Task: Measure the distance between Atlanta and Great Smoky Mountains National Park.
Action: Mouse moved to (172, 81)
Screenshot: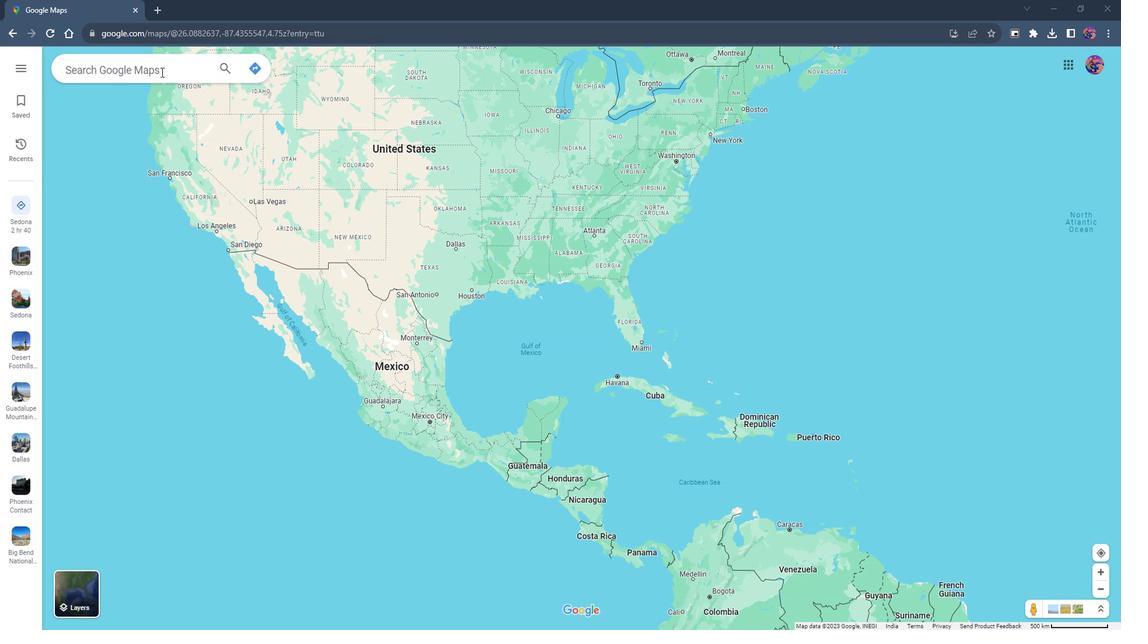 
Action: Mouse pressed left at (172, 81)
Screenshot: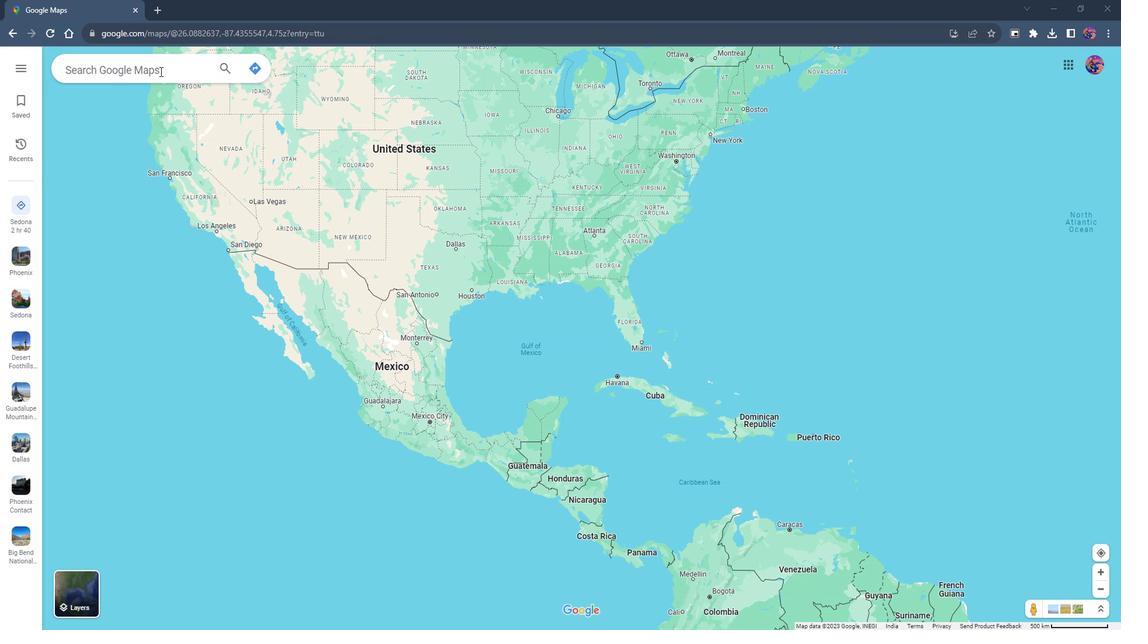 
Action: Mouse moved to (262, 77)
Screenshot: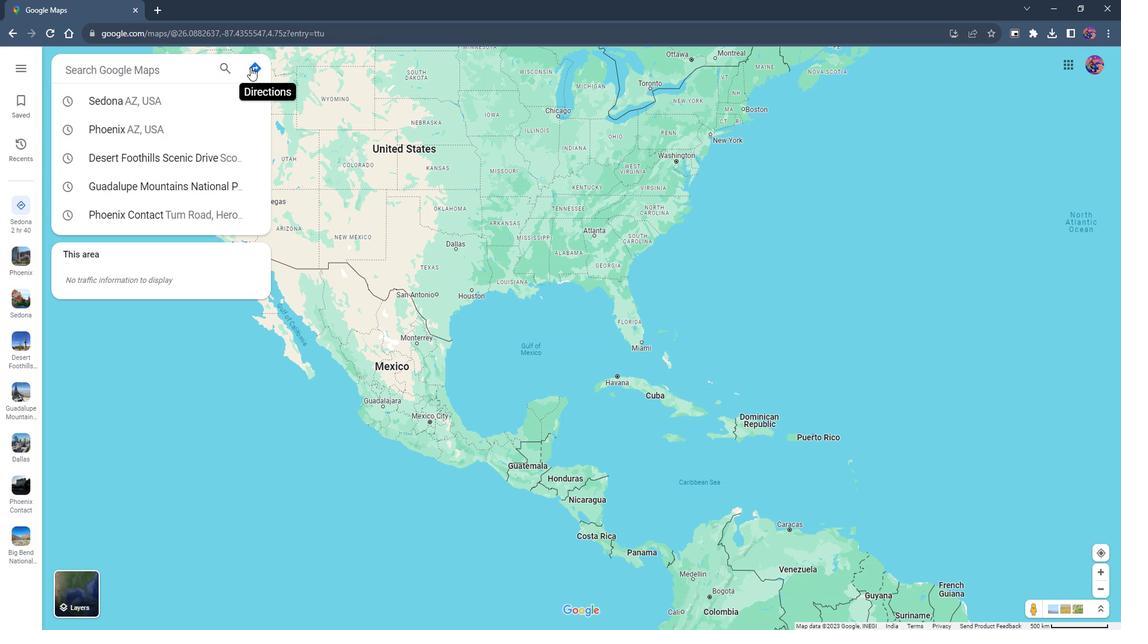 
Action: Mouse pressed left at (262, 77)
Screenshot: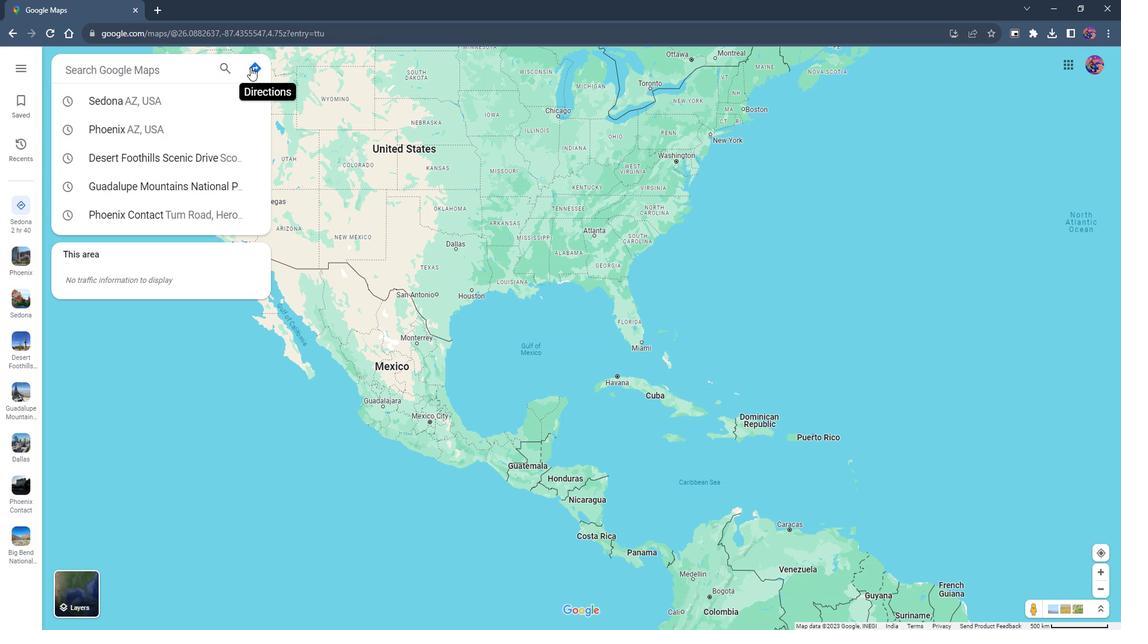 
Action: Mouse moved to (160, 110)
Screenshot: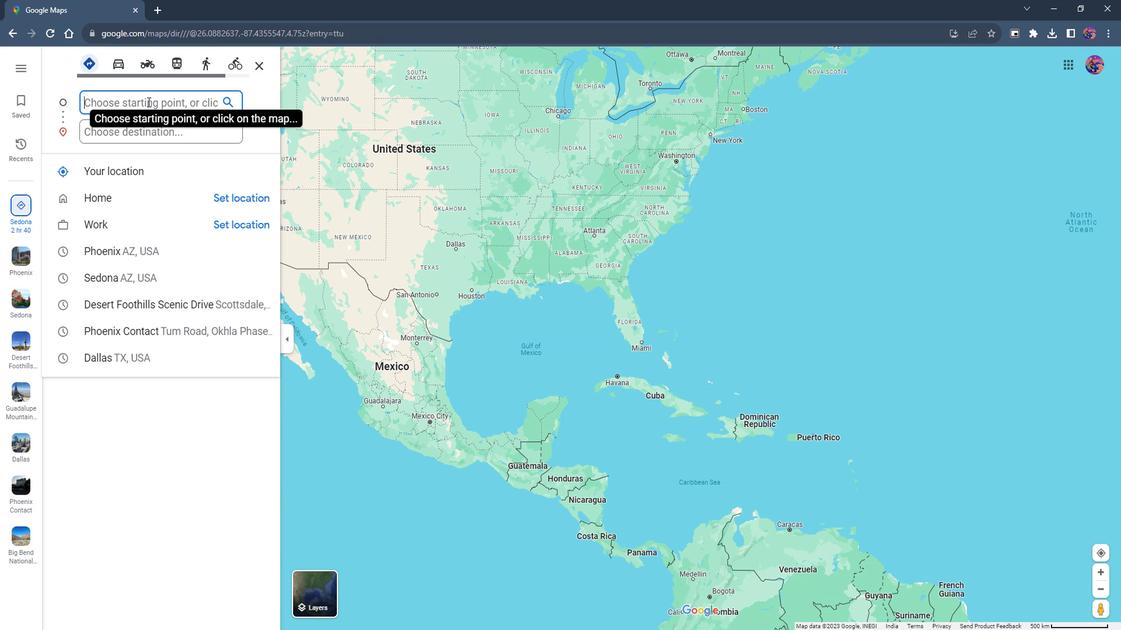 
Action: Mouse pressed left at (160, 110)
Screenshot: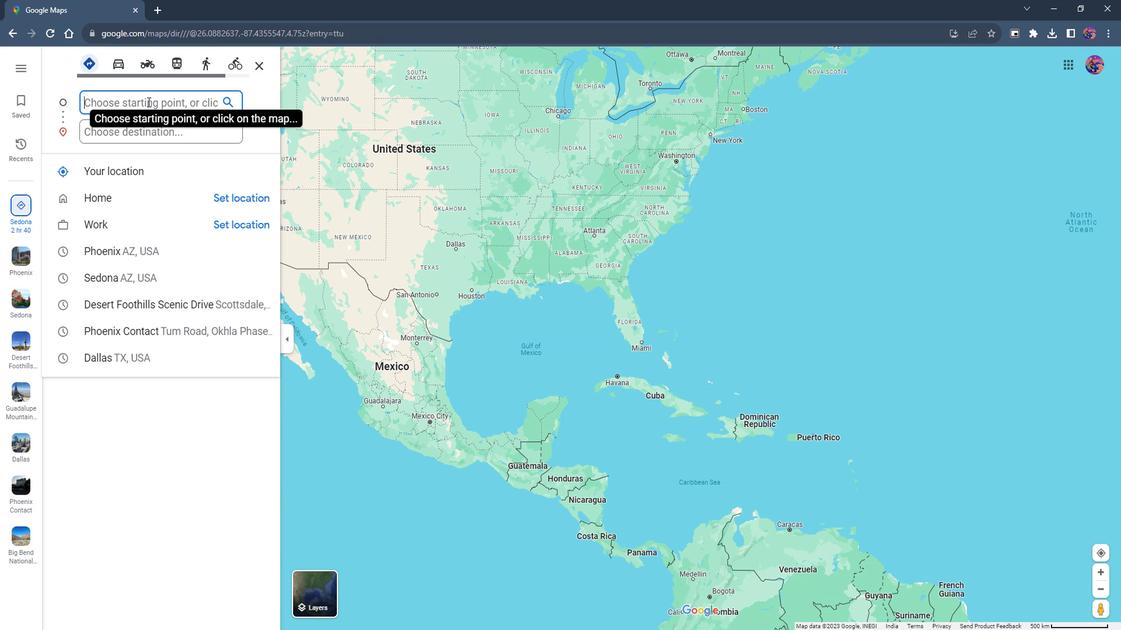 
Action: Key pressed <Key.shift><Key.shift>Atlanta
Screenshot: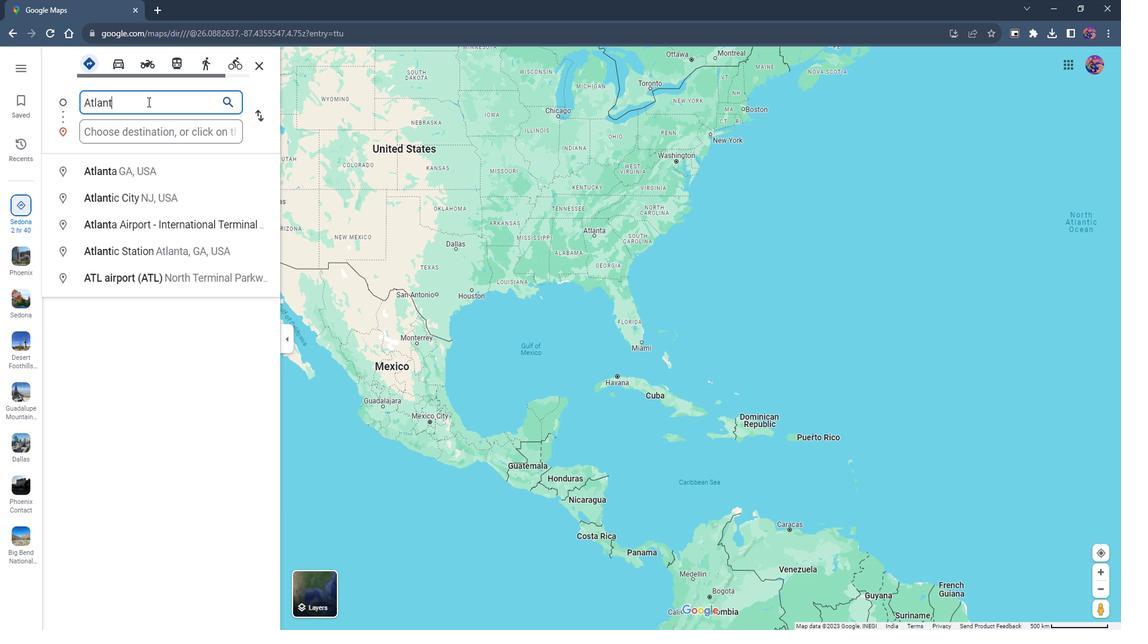 
Action: Mouse moved to (153, 172)
Screenshot: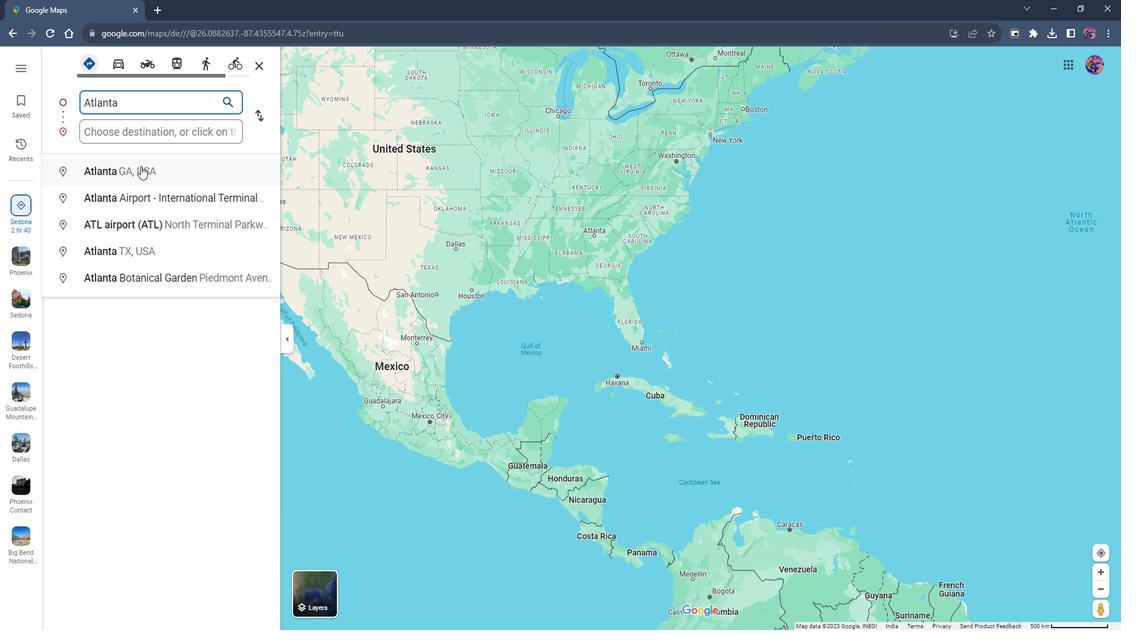 
Action: Mouse pressed left at (153, 172)
Screenshot: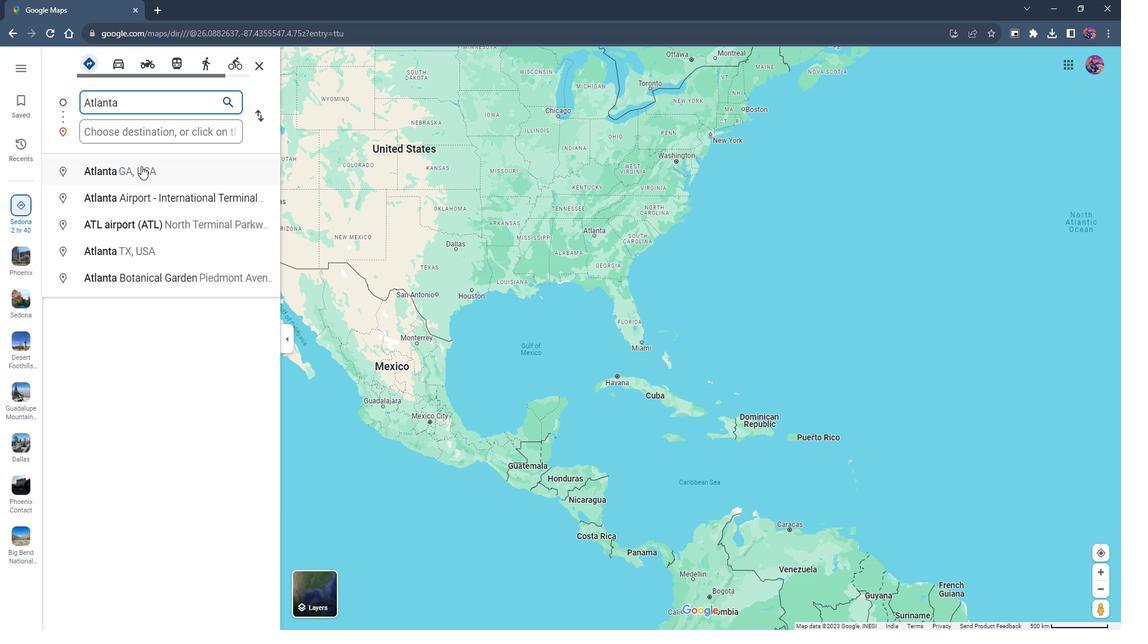 
Action: Mouse moved to (132, 141)
Screenshot: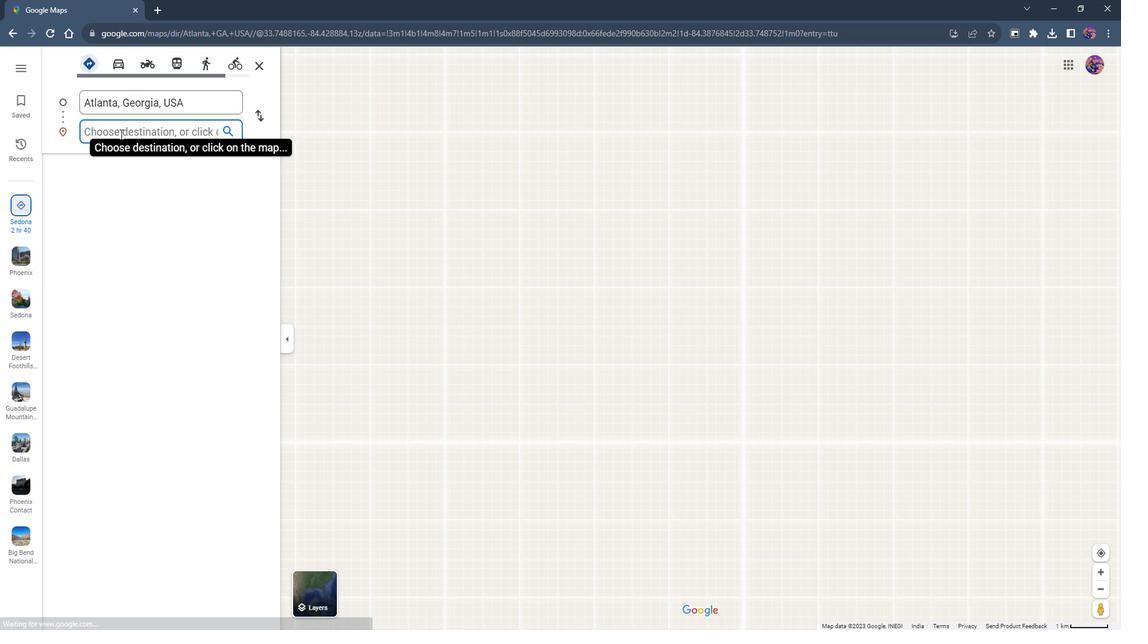 
Action: Mouse pressed left at (132, 141)
Screenshot: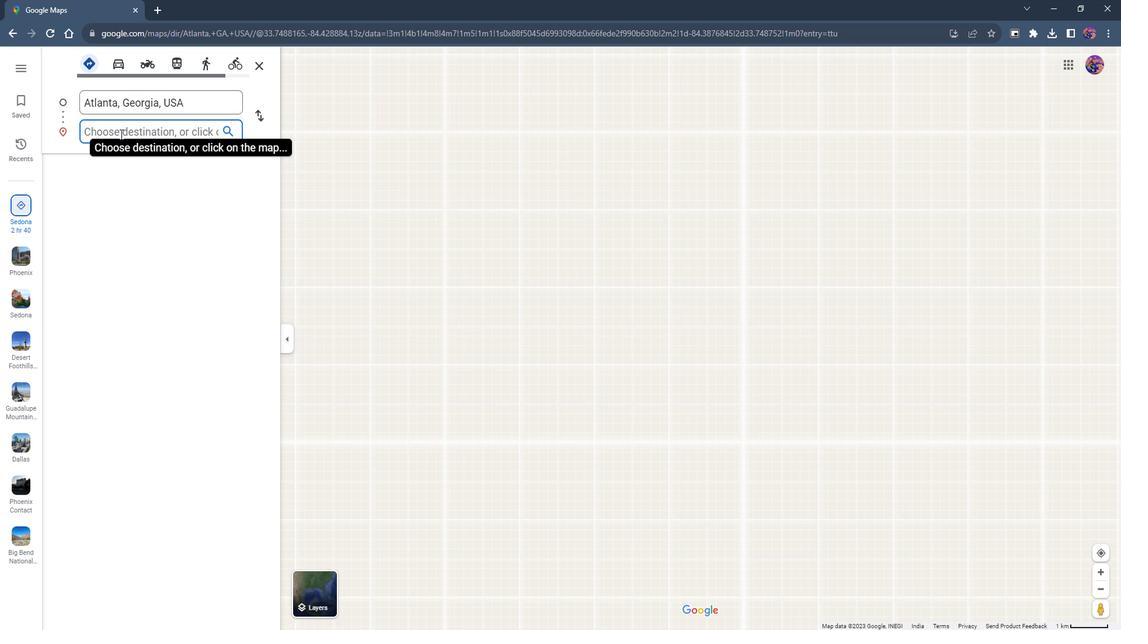 
Action: Key pressed <Key.shift>Gra<Key.backspace>eat<Key.space><Key.shift>Smoky<Key.space><Key.shift>Mountains<Key.space><Key.shift>National<Key.space><Key.shift>Park<Key.enter>
Screenshot: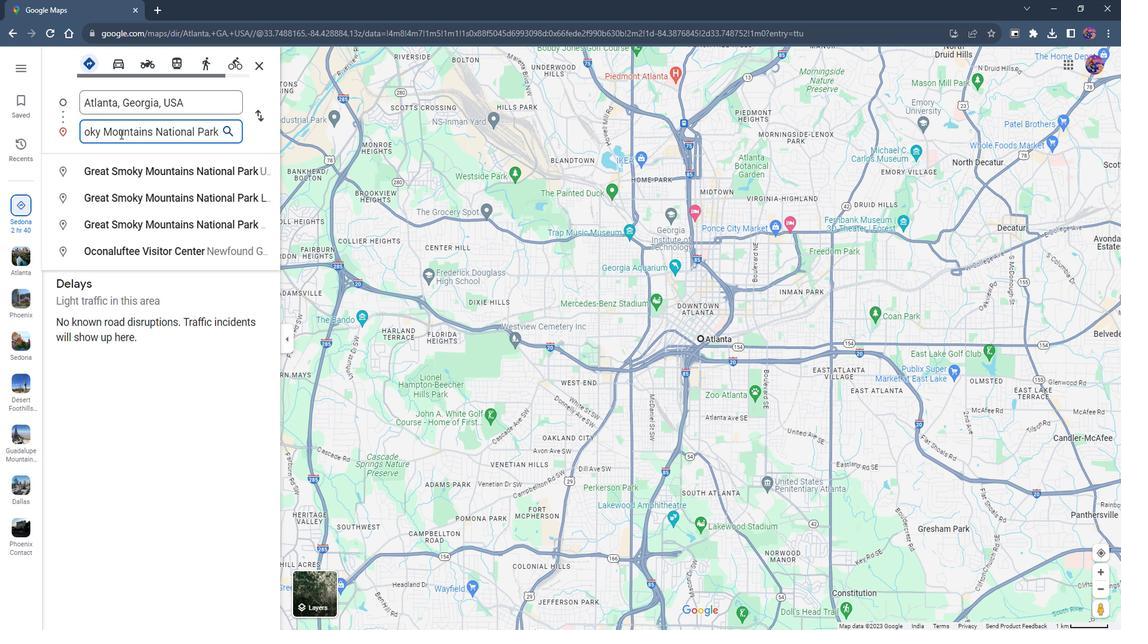 
Action: Mouse moved to (123, 276)
Screenshot: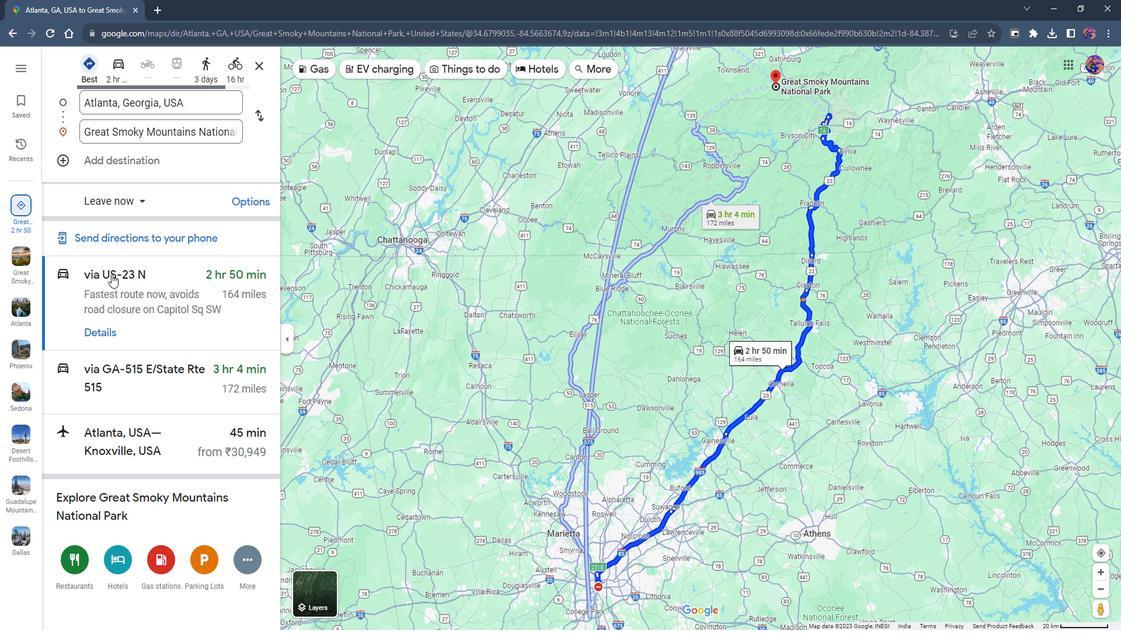 
Action: Mouse pressed left at (123, 276)
Screenshot: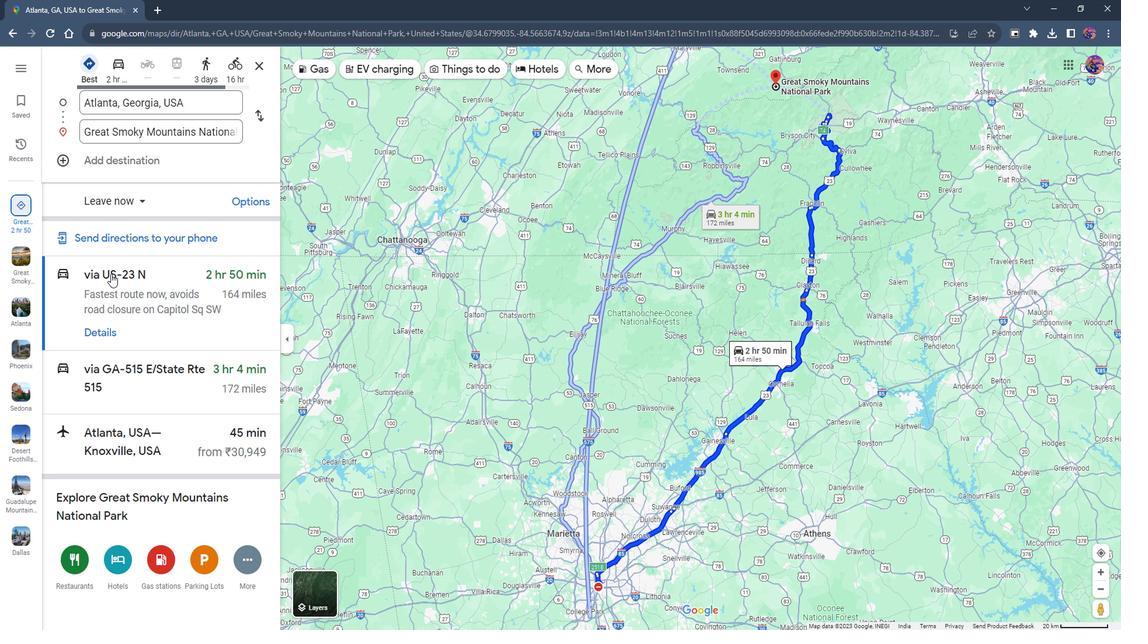 
Action: Mouse moved to (69, 72)
Screenshot: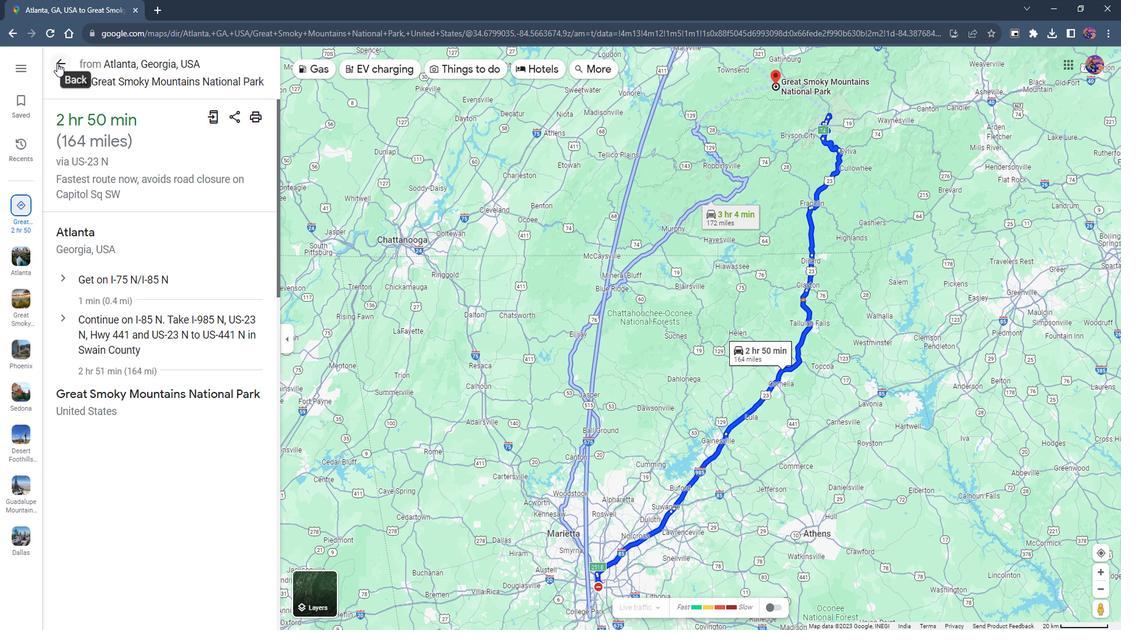 
Action: Mouse pressed left at (69, 72)
Screenshot: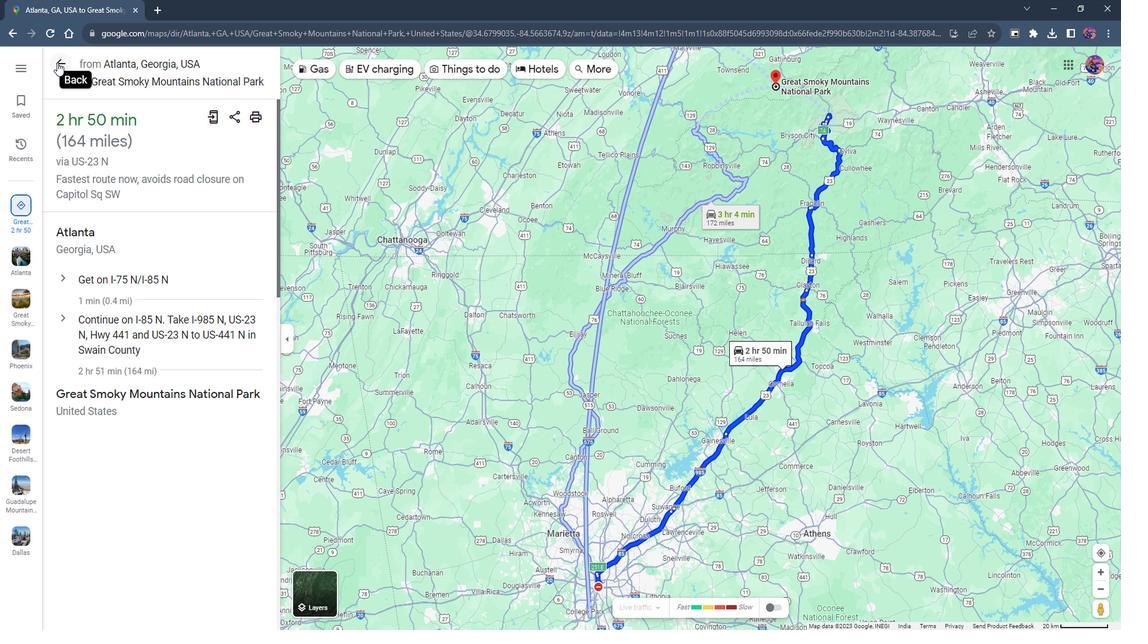 
Action: Mouse moved to (123, 371)
Screenshot: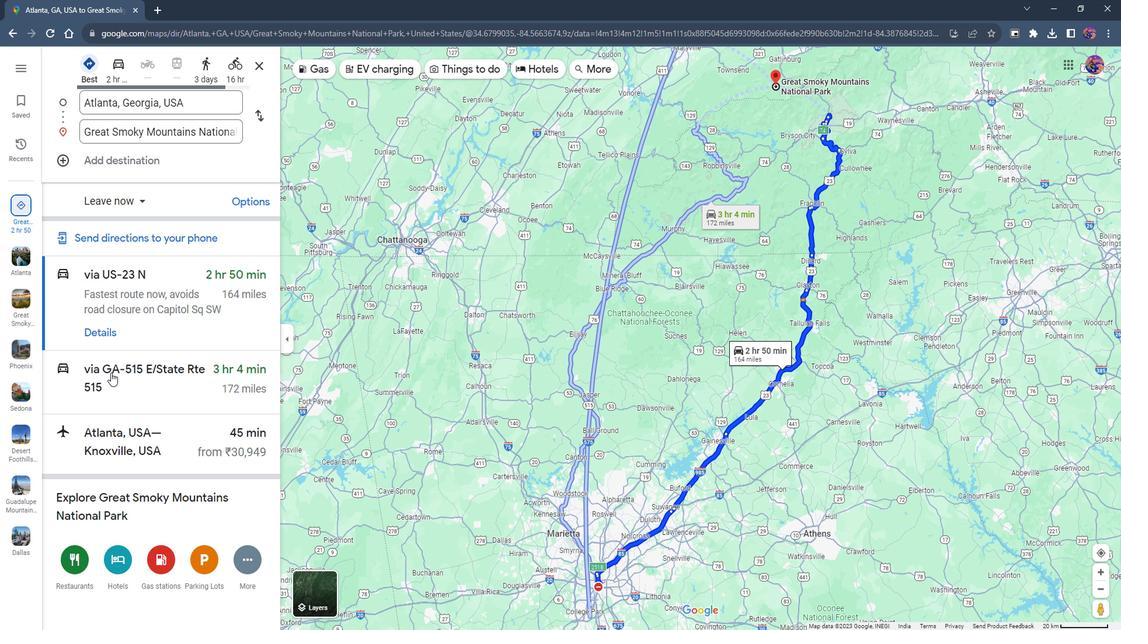 
Action: Mouse pressed left at (123, 371)
Screenshot: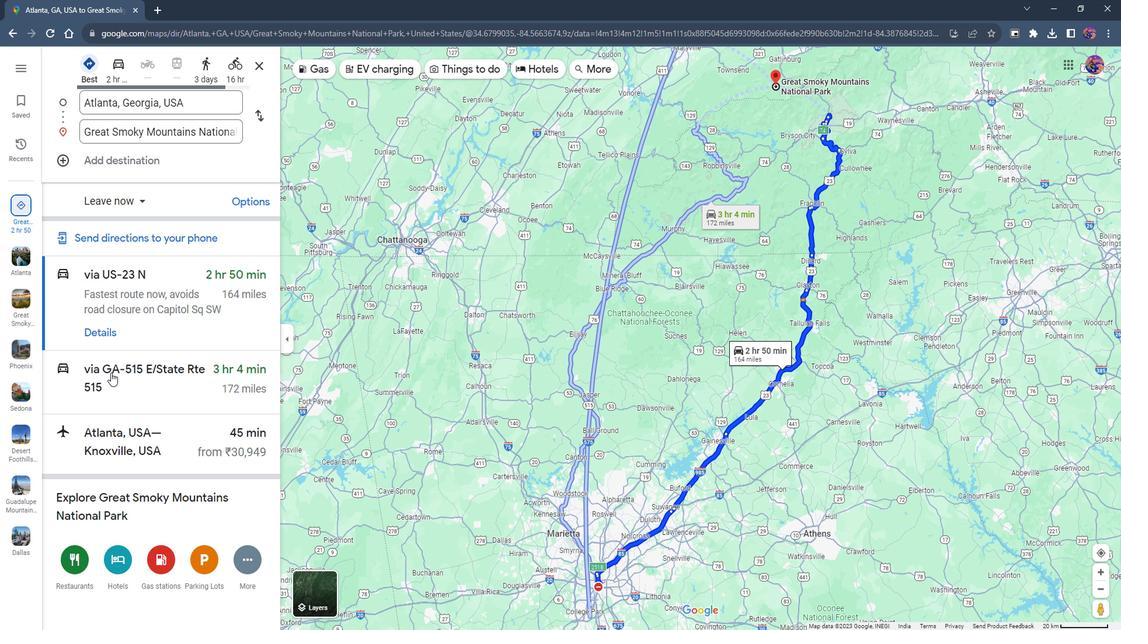 
Action: Mouse moved to (198, 408)
Screenshot: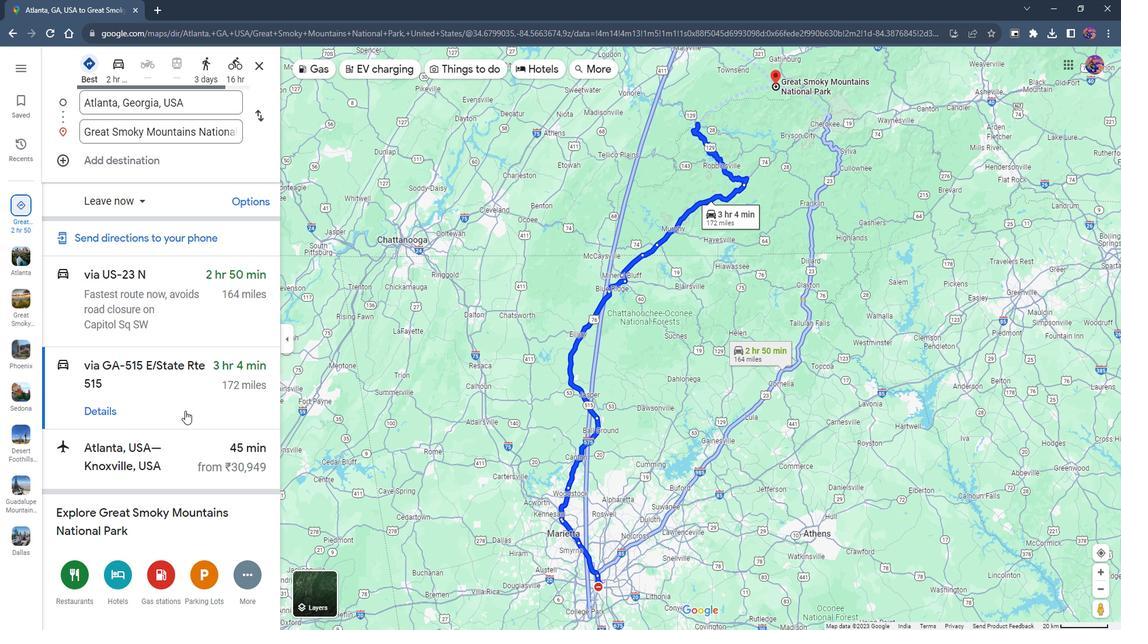 
Action: Mouse scrolled (198, 407) with delta (0, 0)
Screenshot: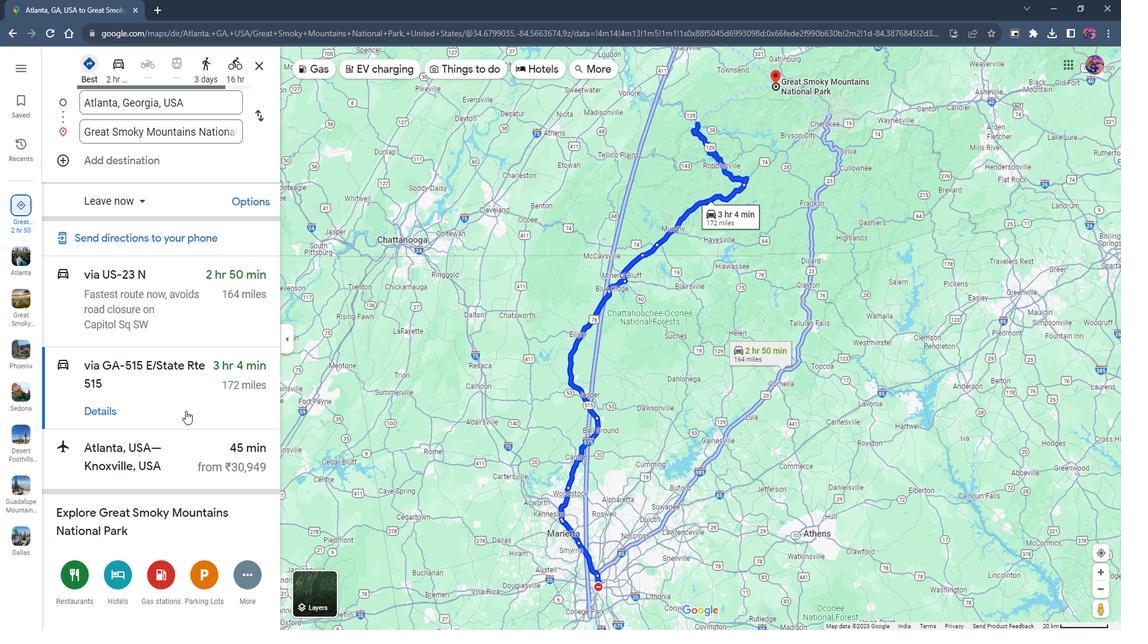 
Action: Mouse moved to (126, 439)
Screenshot: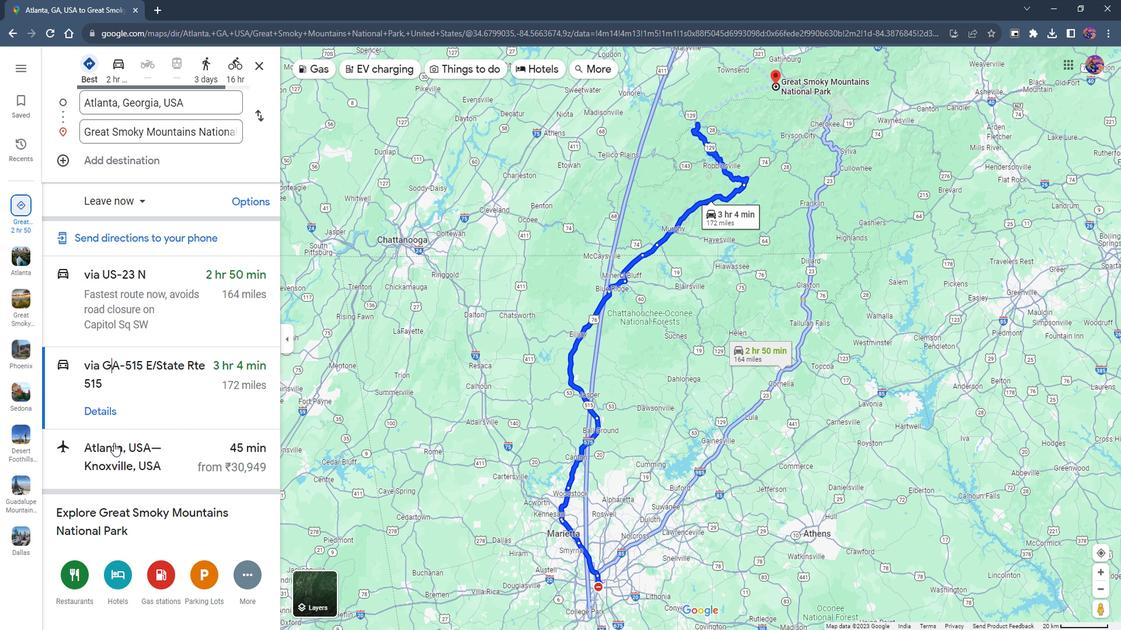 
Action: Mouse pressed left at (126, 439)
Screenshot: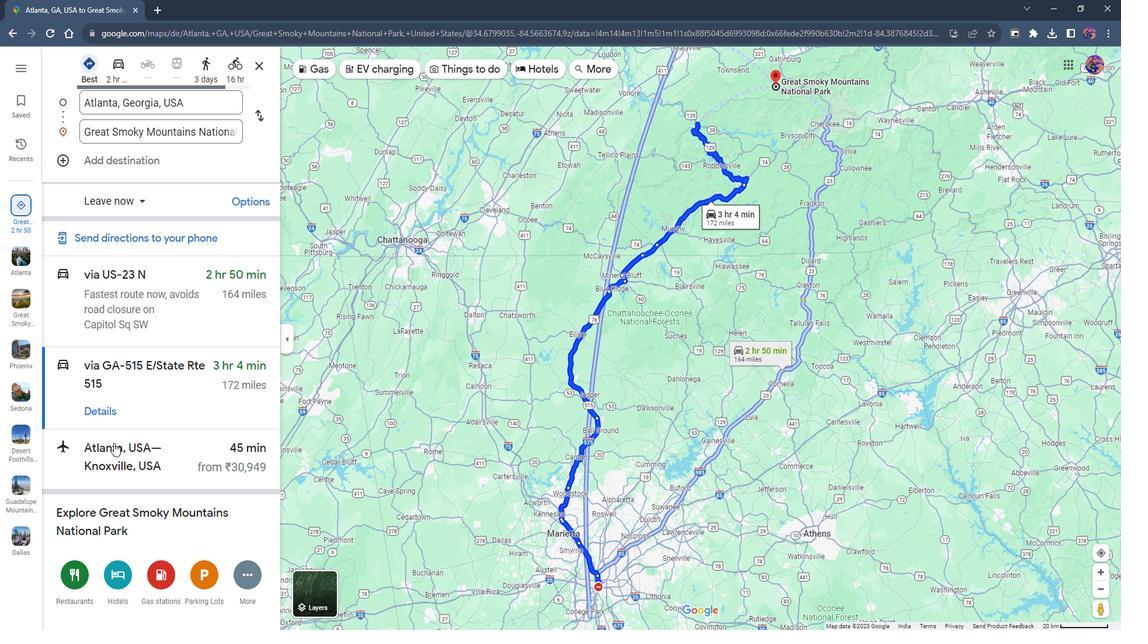 
Action: Mouse moved to (661, 415)
Screenshot: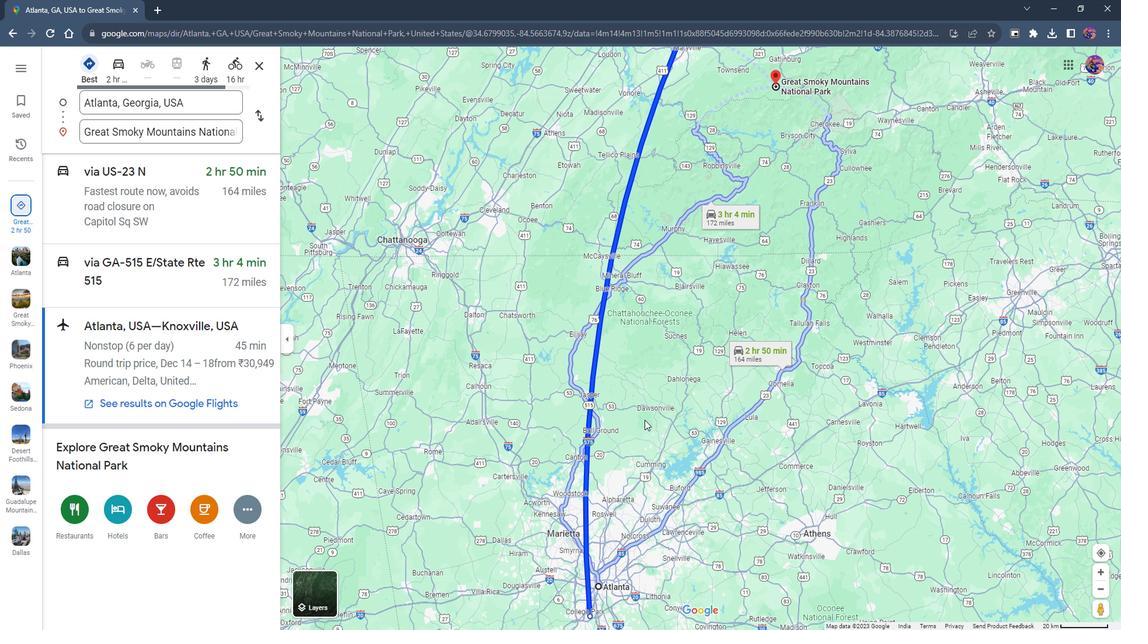 
Action: Mouse scrolled (661, 414) with delta (0, 0)
Screenshot: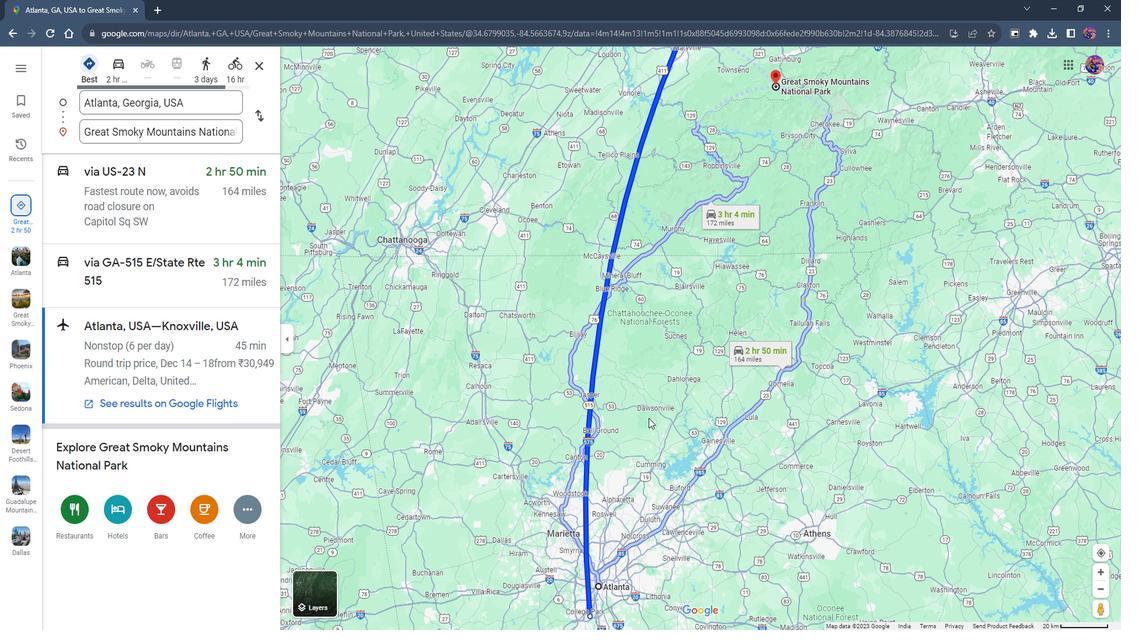 
Action: Mouse scrolled (661, 414) with delta (0, 0)
Screenshot: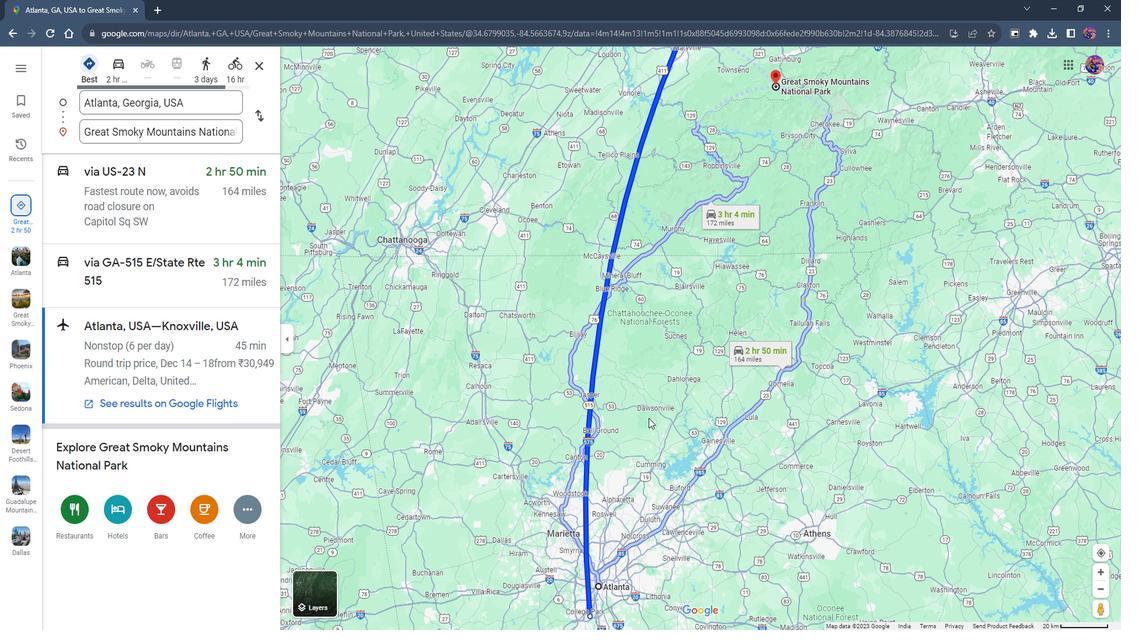 
Action: Mouse scrolled (661, 414) with delta (0, 0)
Screenshot: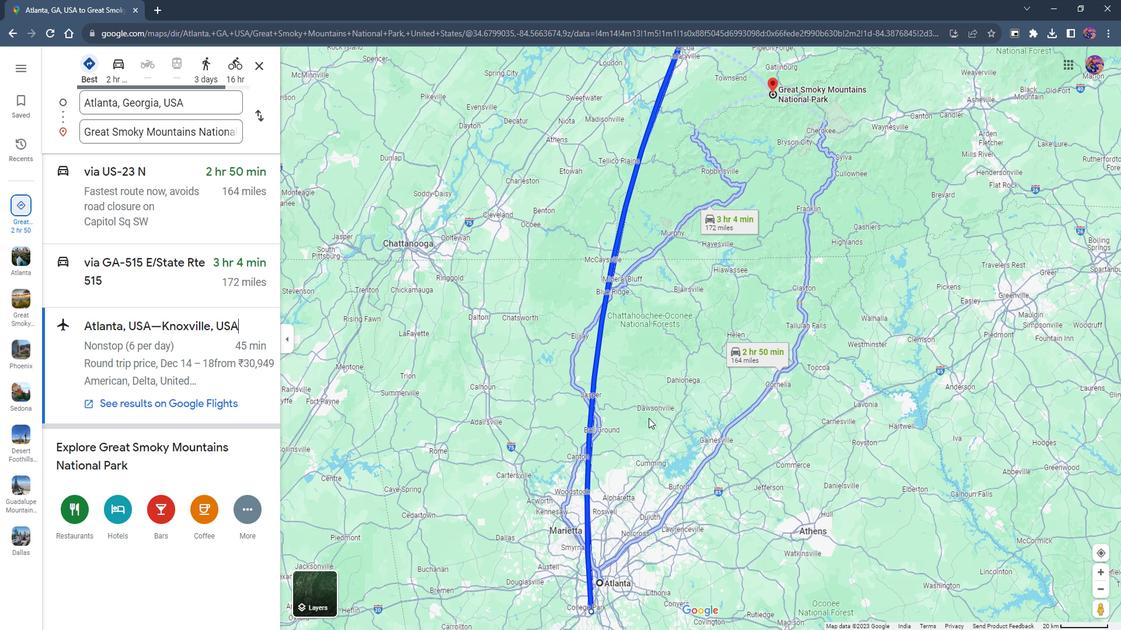 
Action: Mouse scrolled (661, 414) with delta (0, 0)
Screenshot: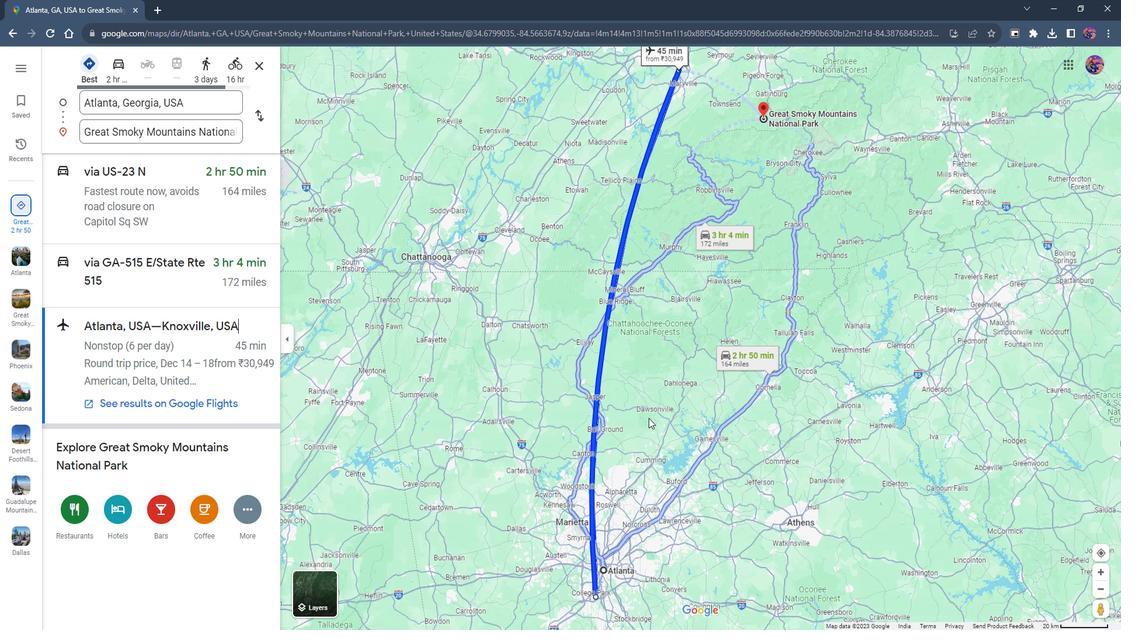 
Action: Mouse scrolled (661, 414) with delta (0, 0)
Screenshot: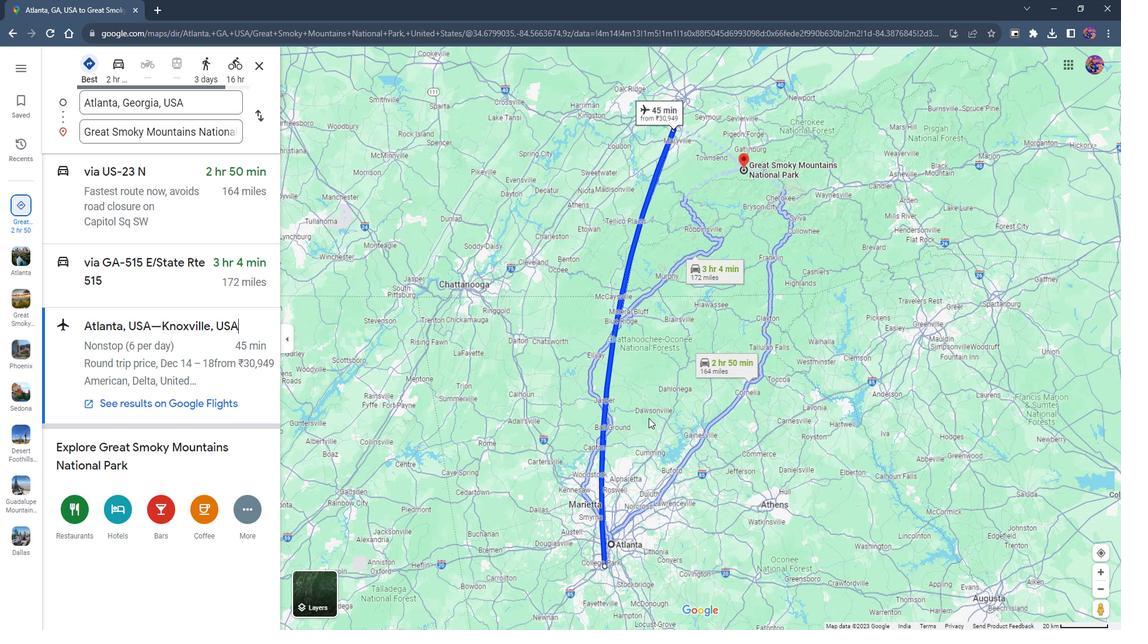 
Action: Mouse scrolled (661, 415) with delta (0, 0)
Screenshot: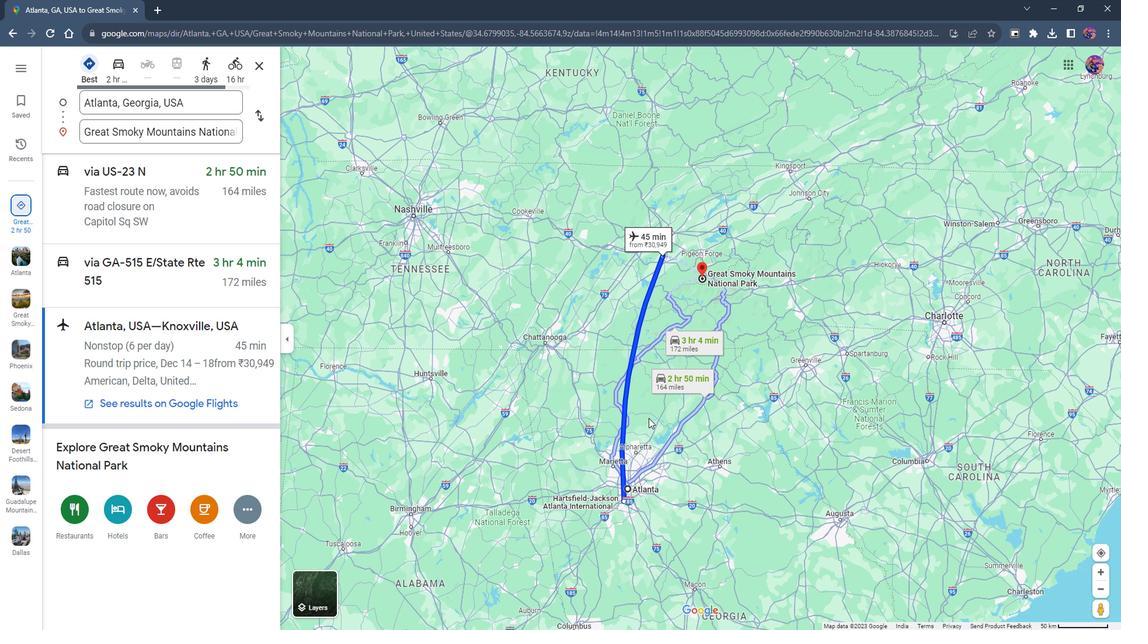 
Action: Mouse scrolled (661, 415) with delta (0, 0)
Screenshot: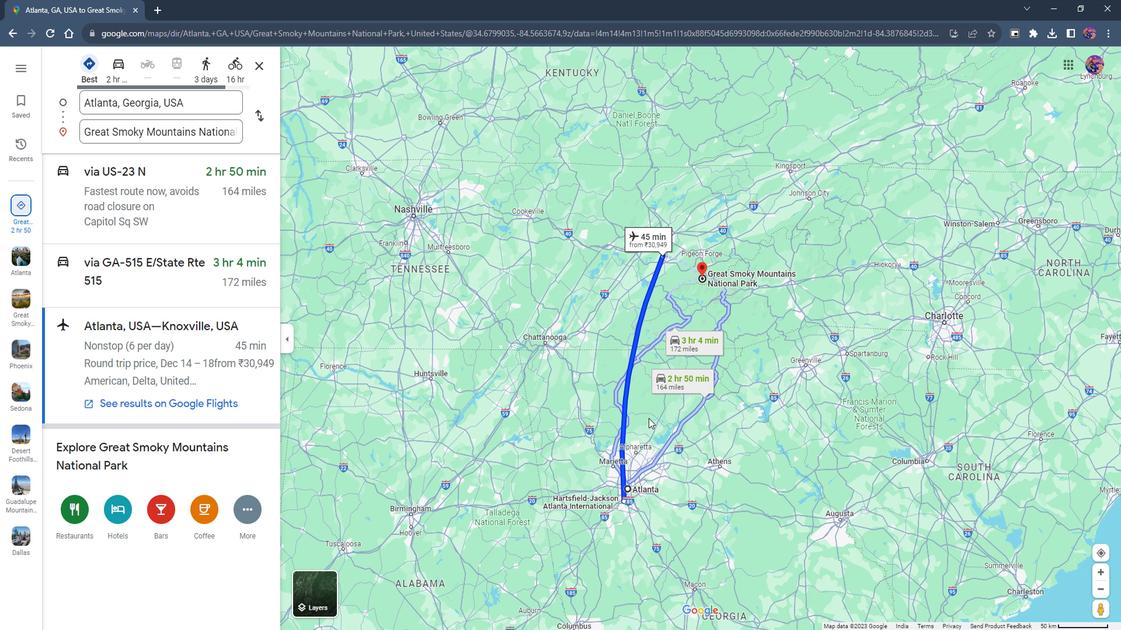 
Action: Mouse scrolled (661, 415) with delta (0, 0)
Screenshot: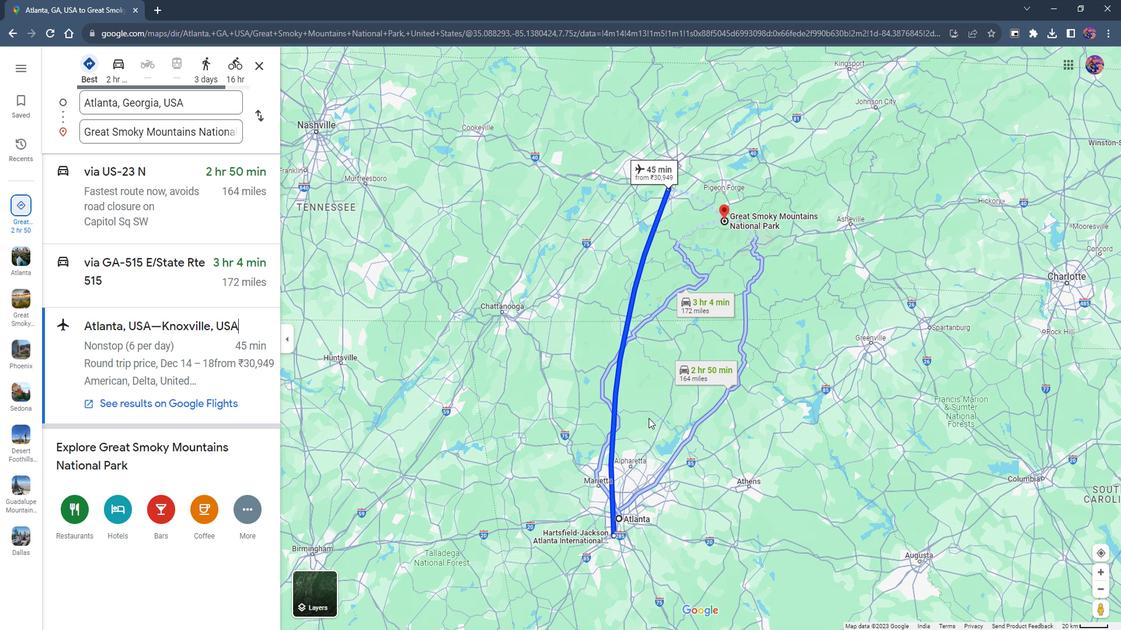 
Action: Mouse moved to (181, 346)
Screenshot: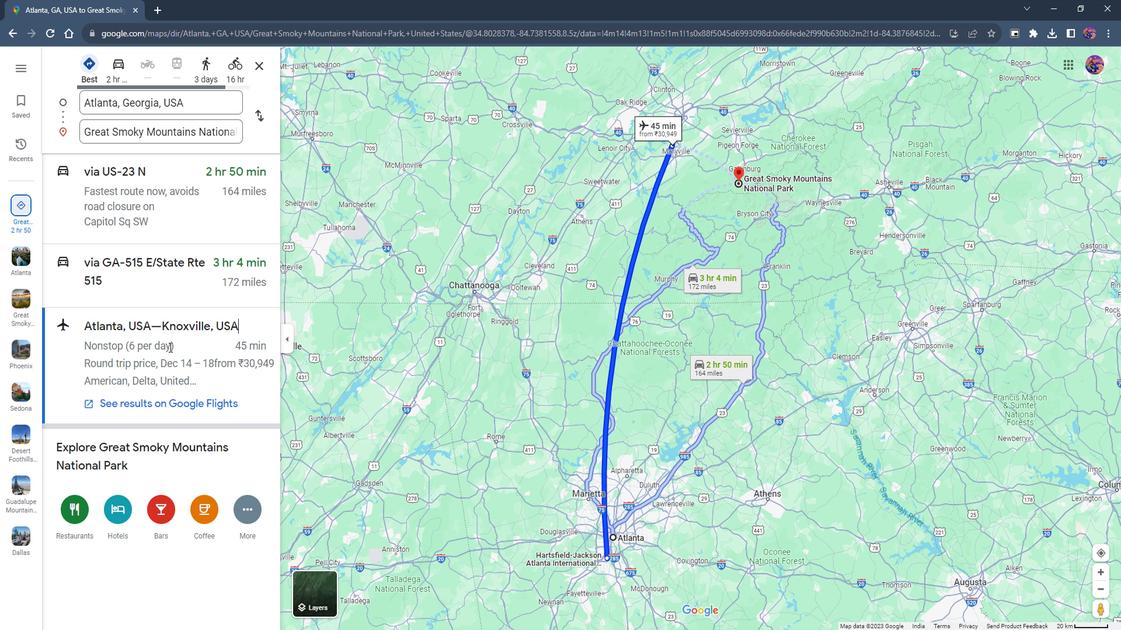 
Action: Mouse scrolled (181, 347) with delta (0, 0)
Screenshot: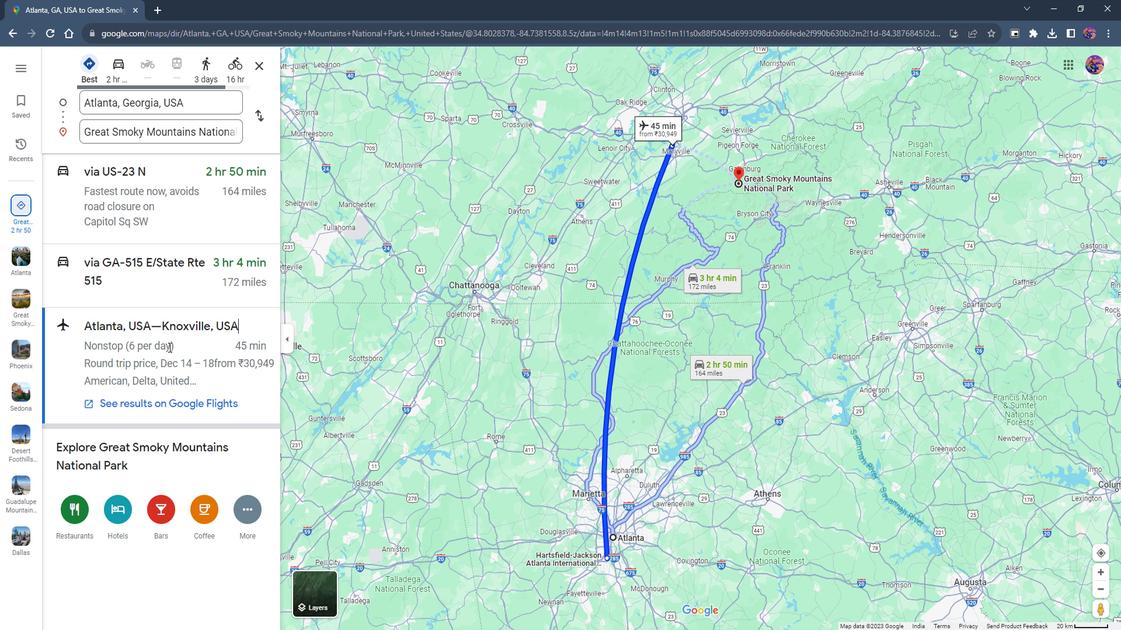 
Action: Mouse scrolled (181, 347) with delta (0, 0)
Screenshot: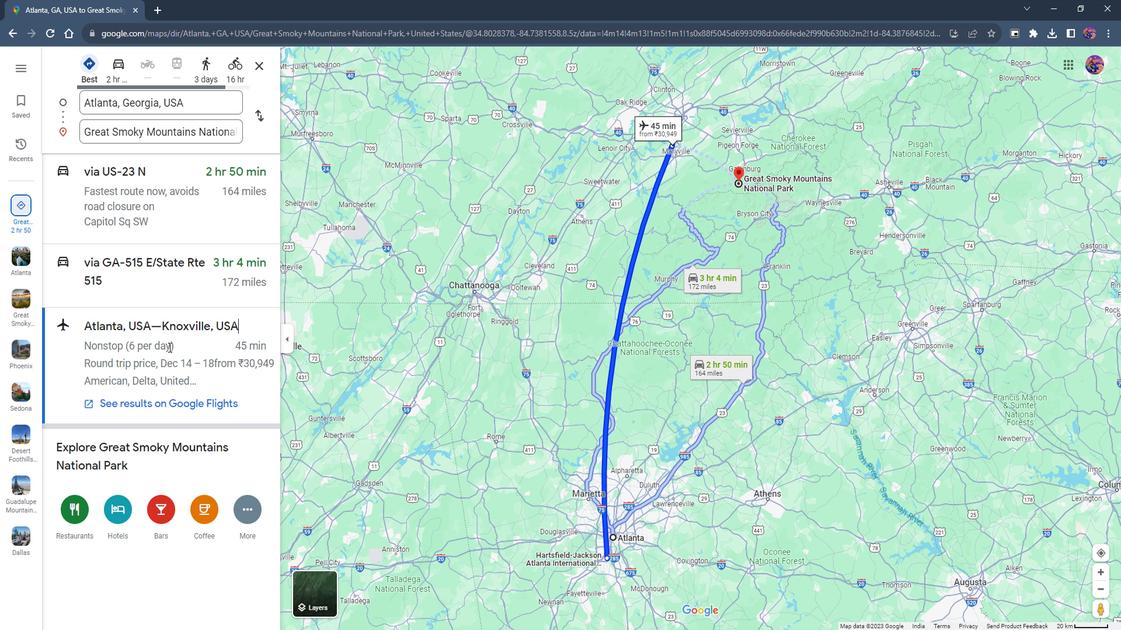 
Action: Mouse moved to (136, 175)
Screenshot: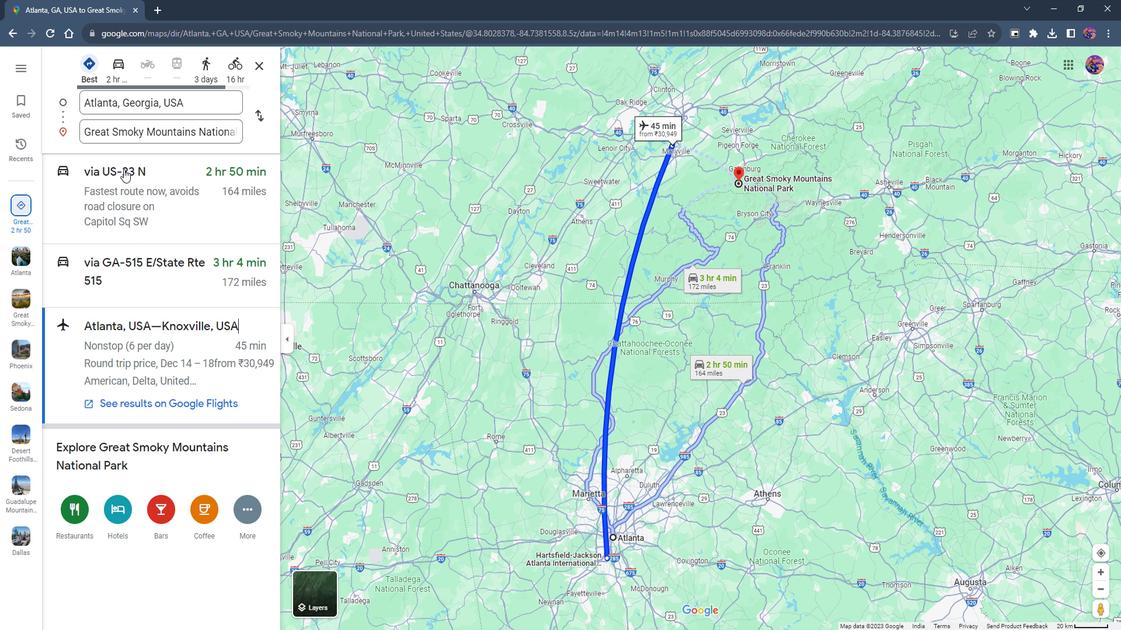 
Action: Mouse pressed left at (136, 175)
Screenshot: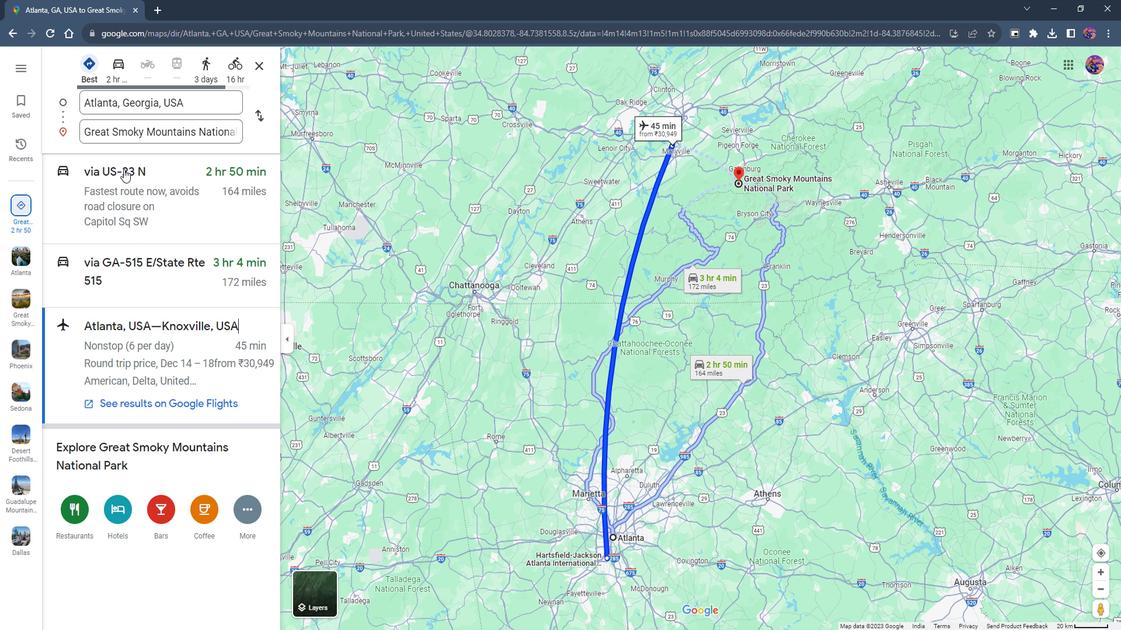
Action: Mouse moved to (174, 307)
Screenshot: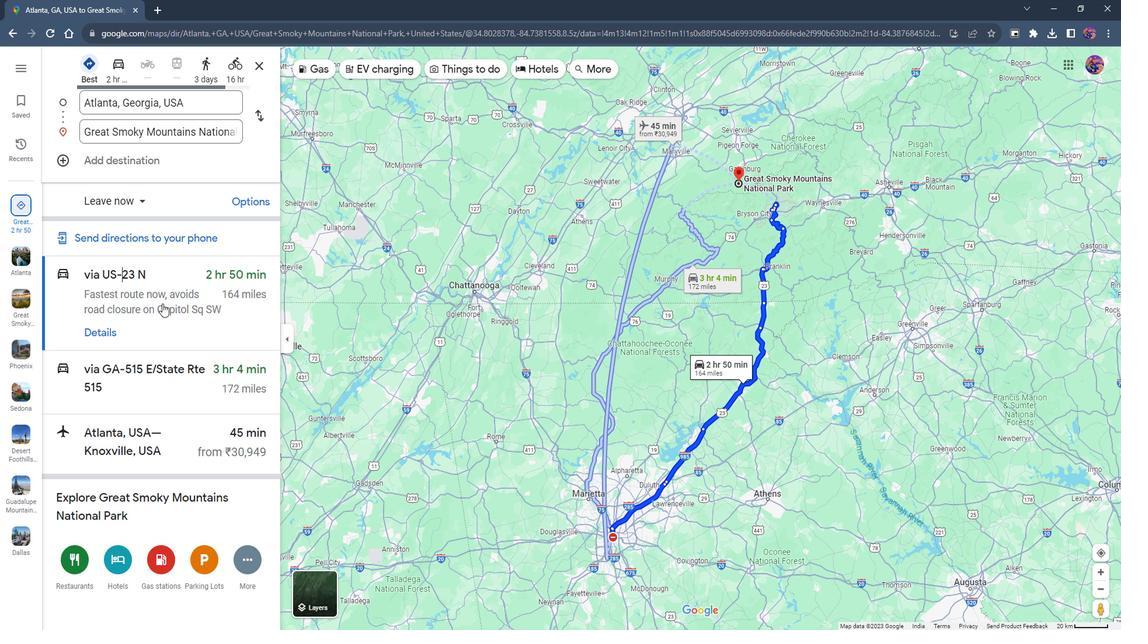 
Action: Mouse scrolled (174, 307) with delta (0, 0)
Screenshot: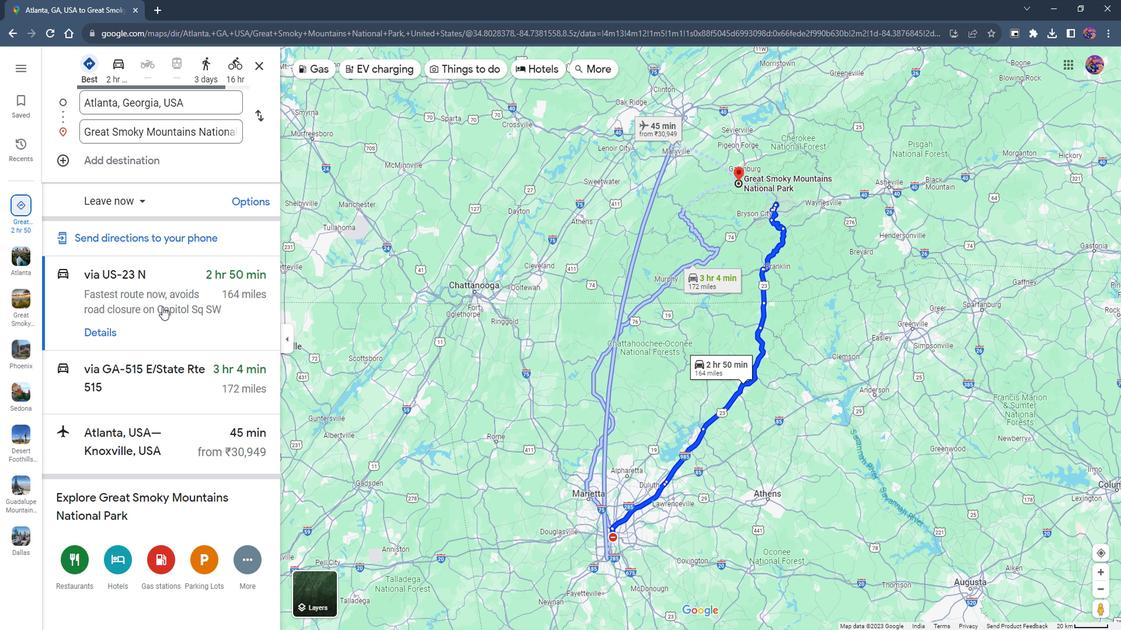 
Action: Mouse scrolled (174, 308) with delta (0, 0)
Screenshot: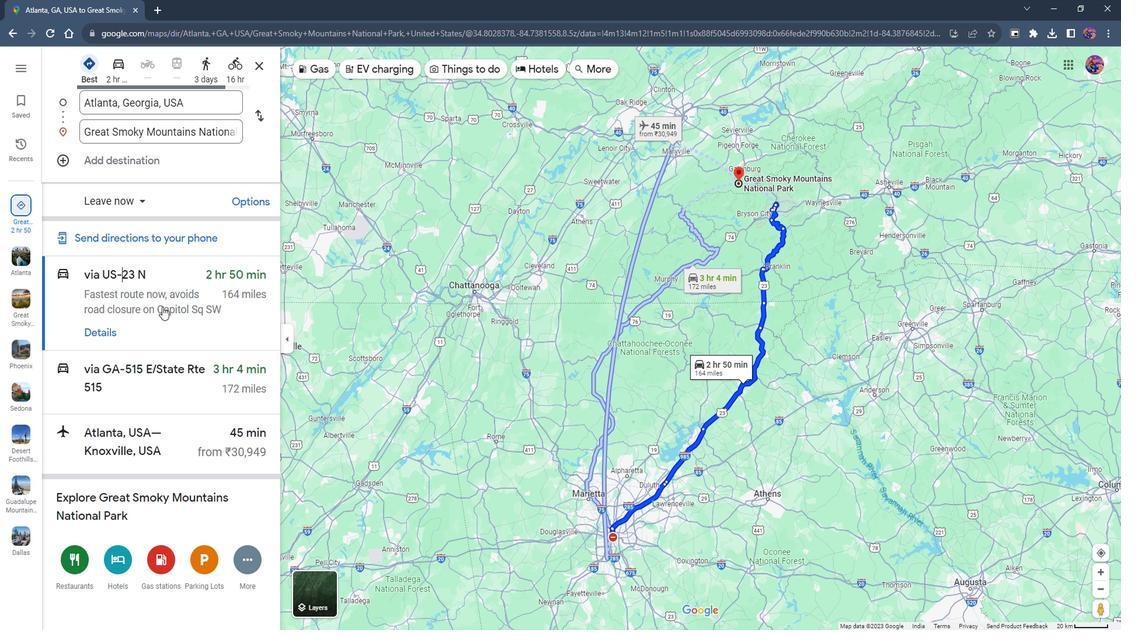 
Action: Mouse moved to (177, 311)
Screenshot: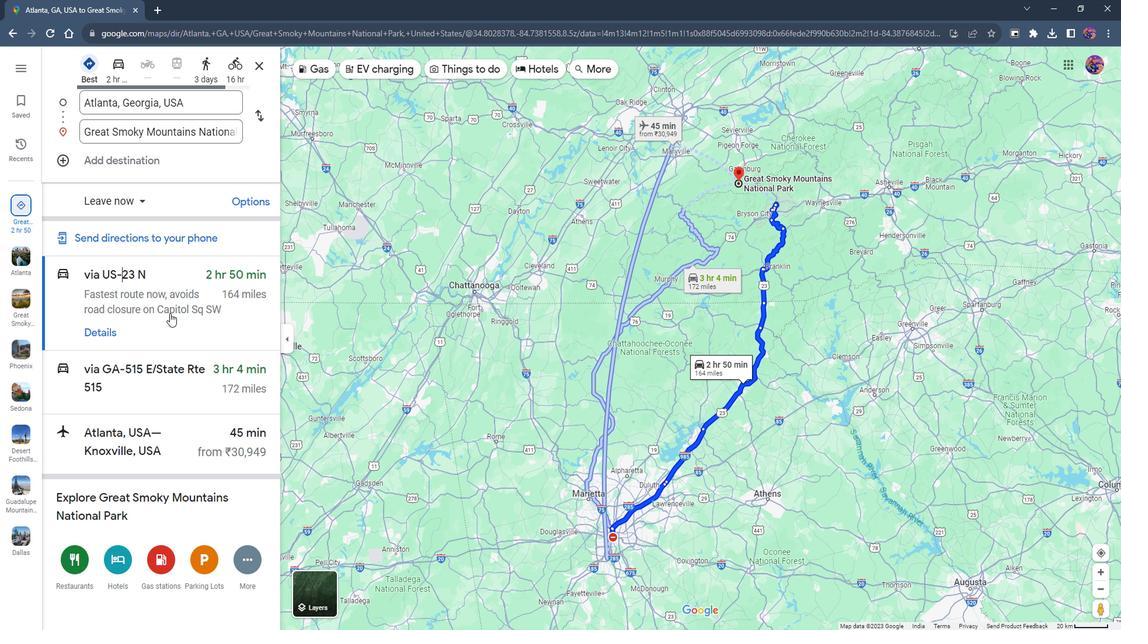 
